 Task: Add the task  Develop a new online tool for employee onboarding to the section Dev Drive in the project AppWave and add a Due Date to the respective task as 2023/12/19
Action: Mouse moved to (59, 340)
Screenshot: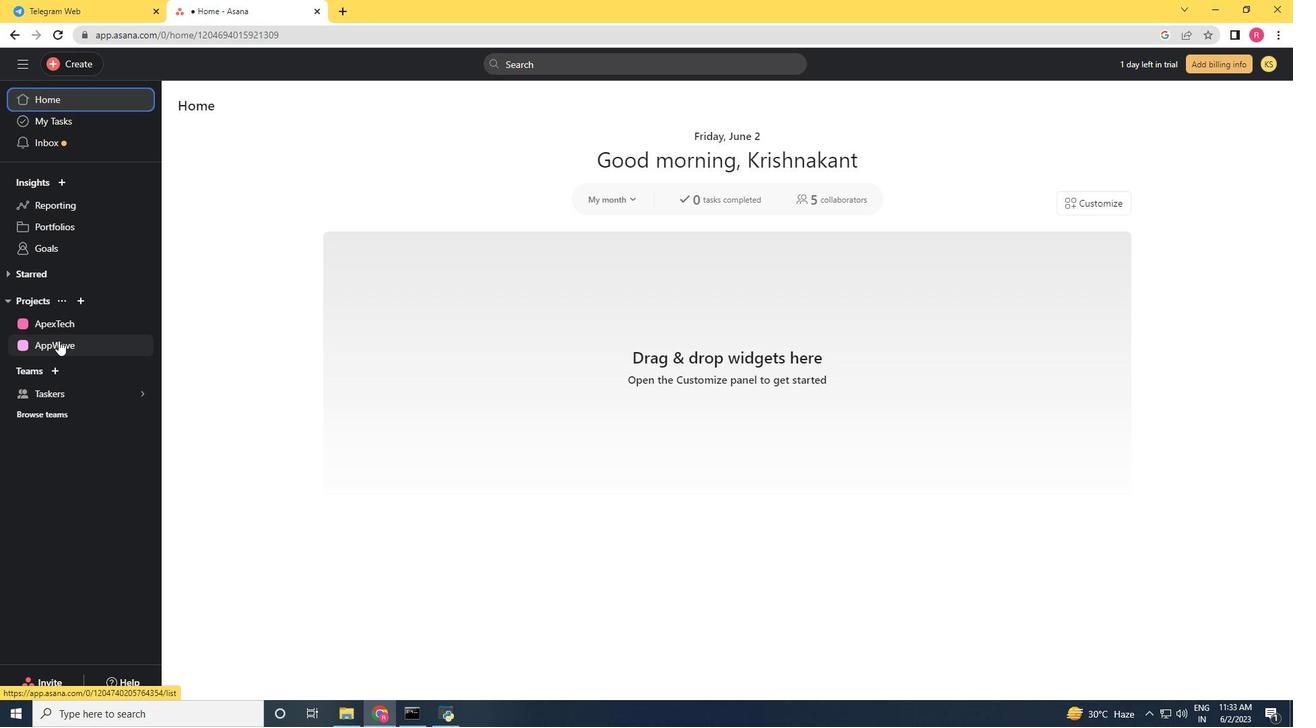
Action: Mouse pressed left at (59, 340)
Screenshot: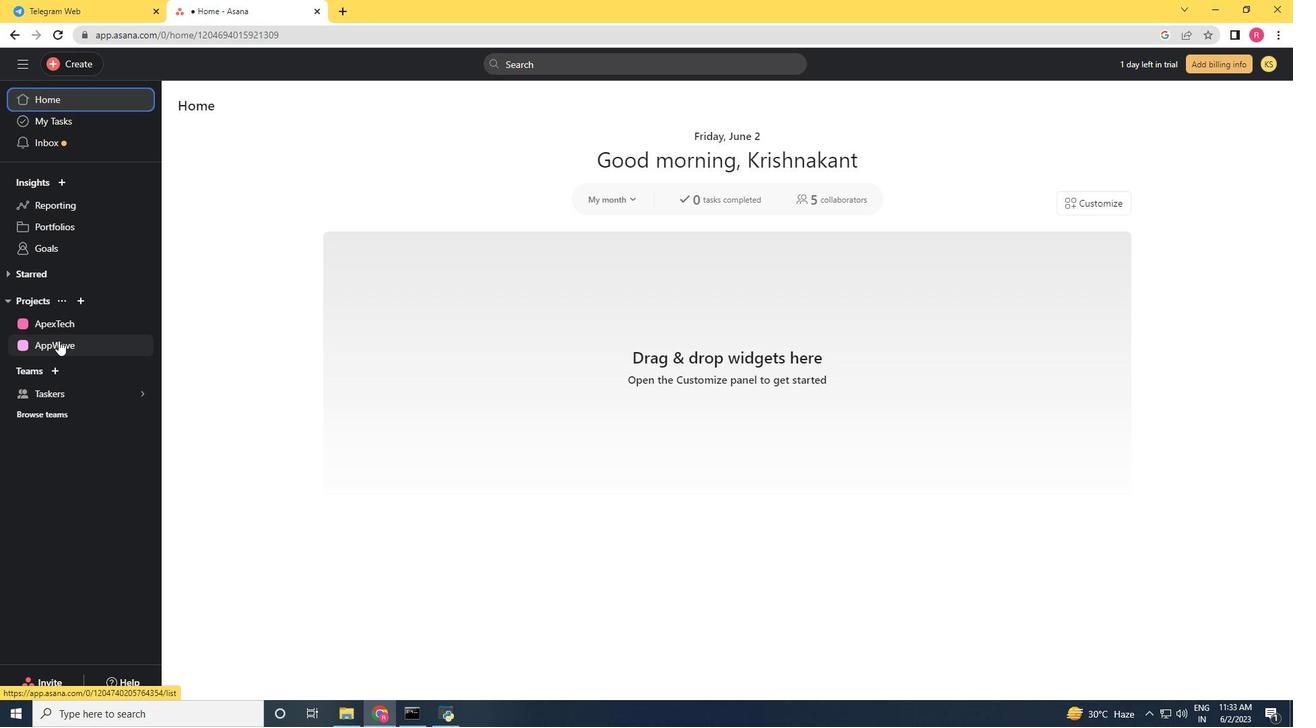 
Action: Mouse moved to (530, 480)
Screenshot: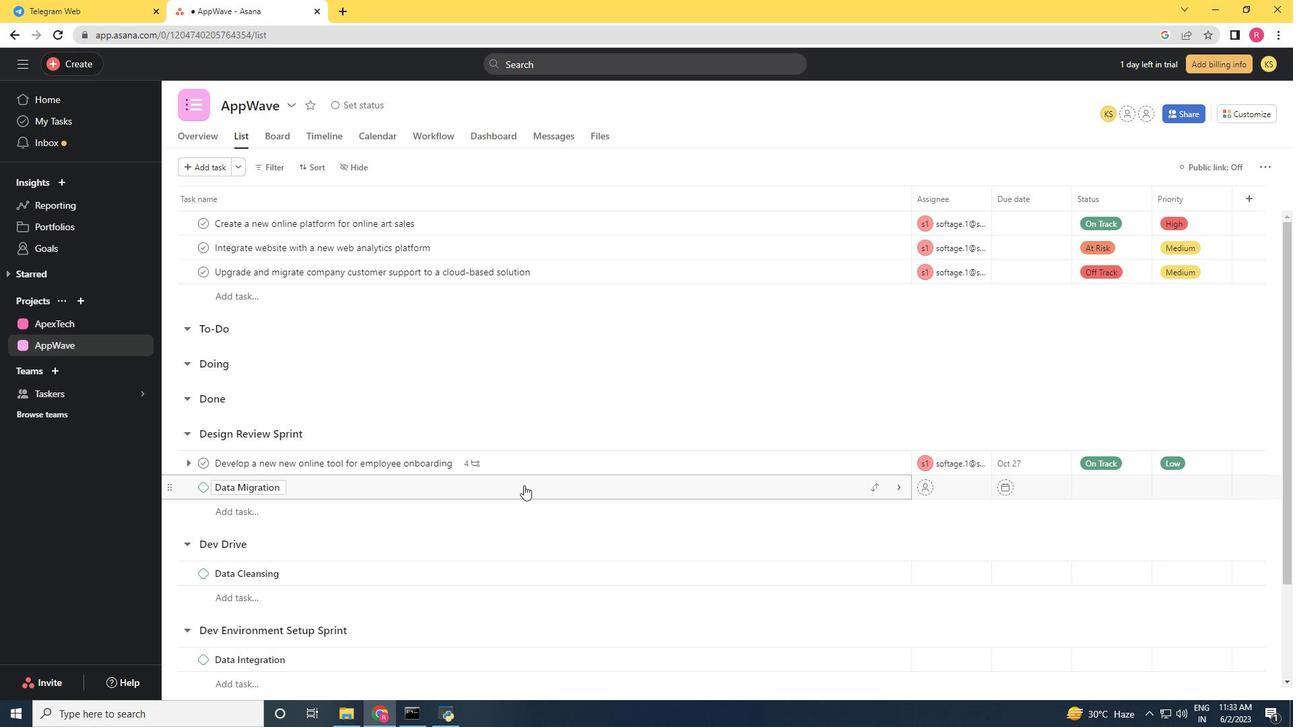 
Action: Mouse scrolled (530, 479) with delta (0, 0)
Screenshot: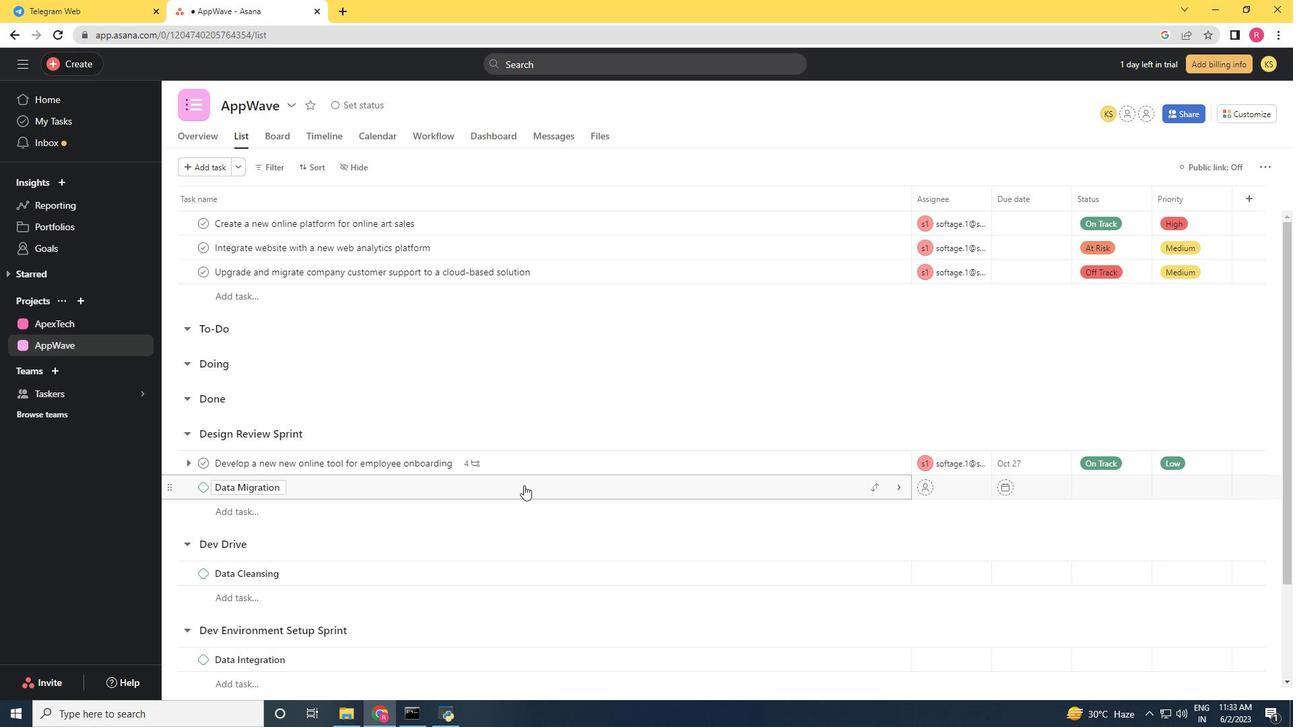 
Action: Mouse moved to (537, 479)
Screenshot: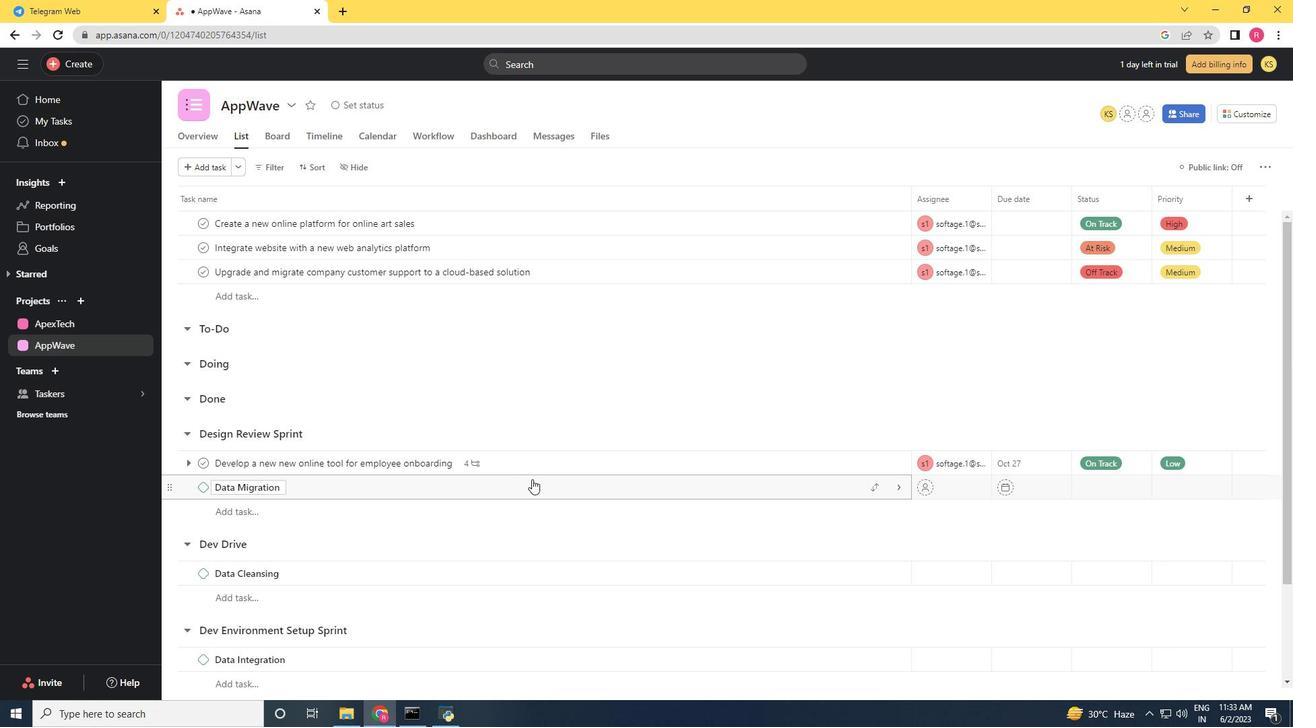 
Action: Mouse scrolled (537, 479) with delta (0, 0)
Screenshot: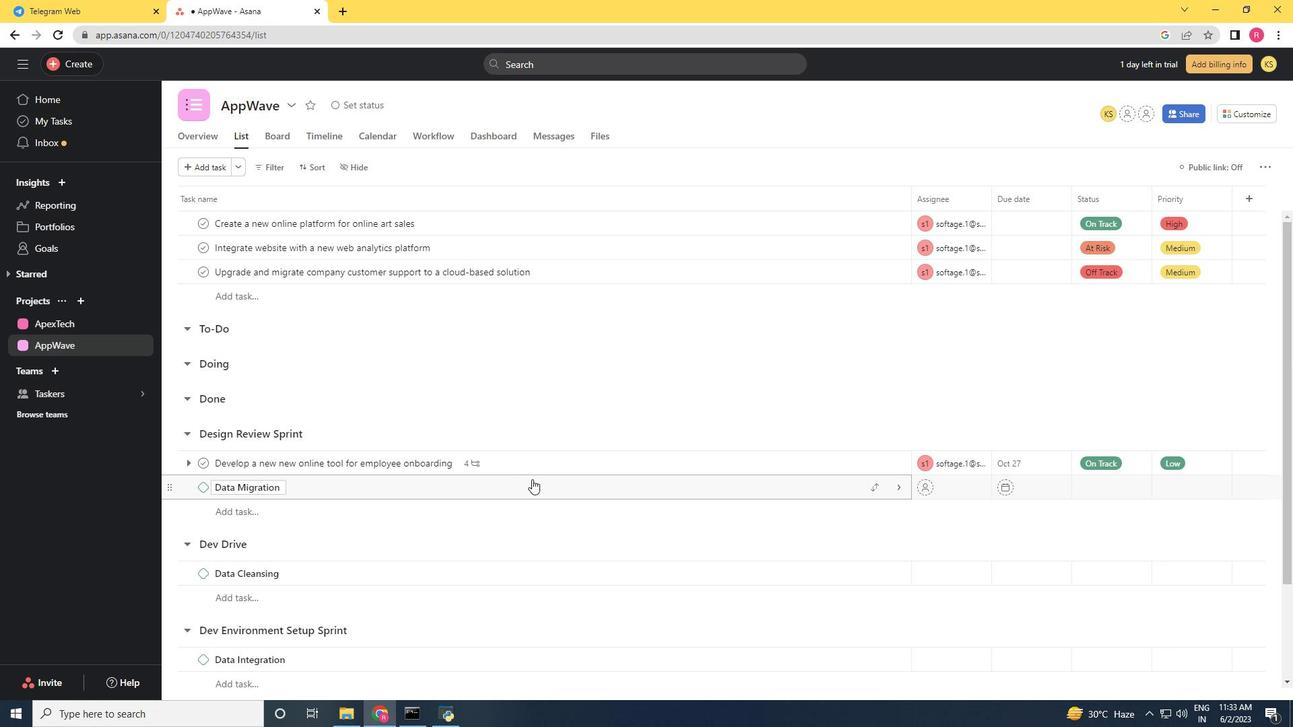 
Action: Mouse moved to (543, 479)
Screenshot: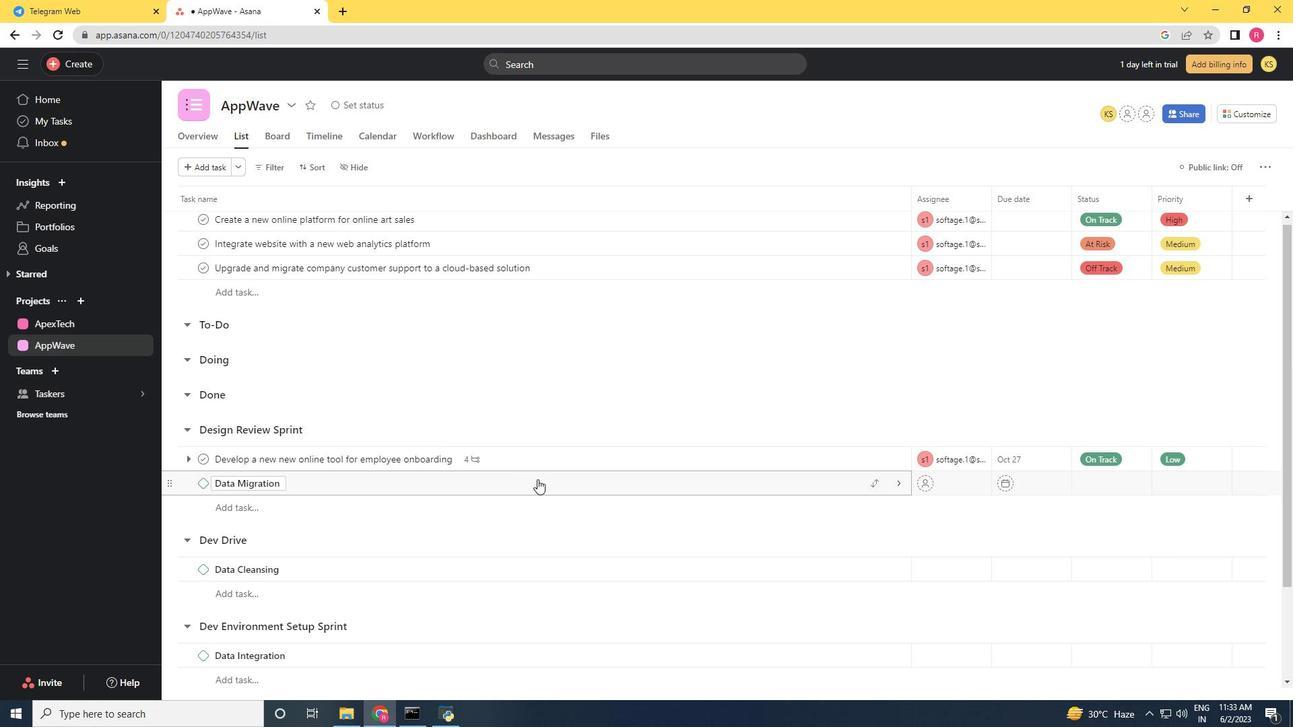 
Action: Mouse scrolled (543, 479) with delta (0, 0)
Screenshot: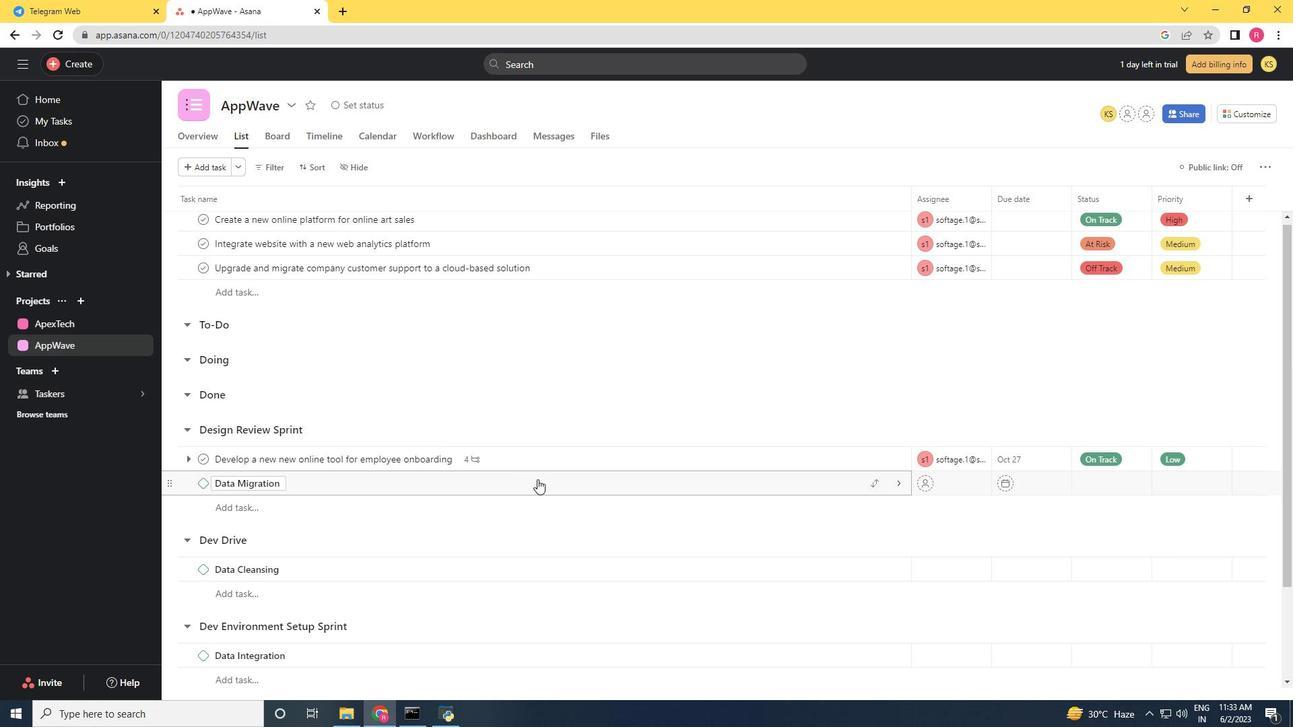 
Action: Mouse moved to (874, 344)
Screenshot: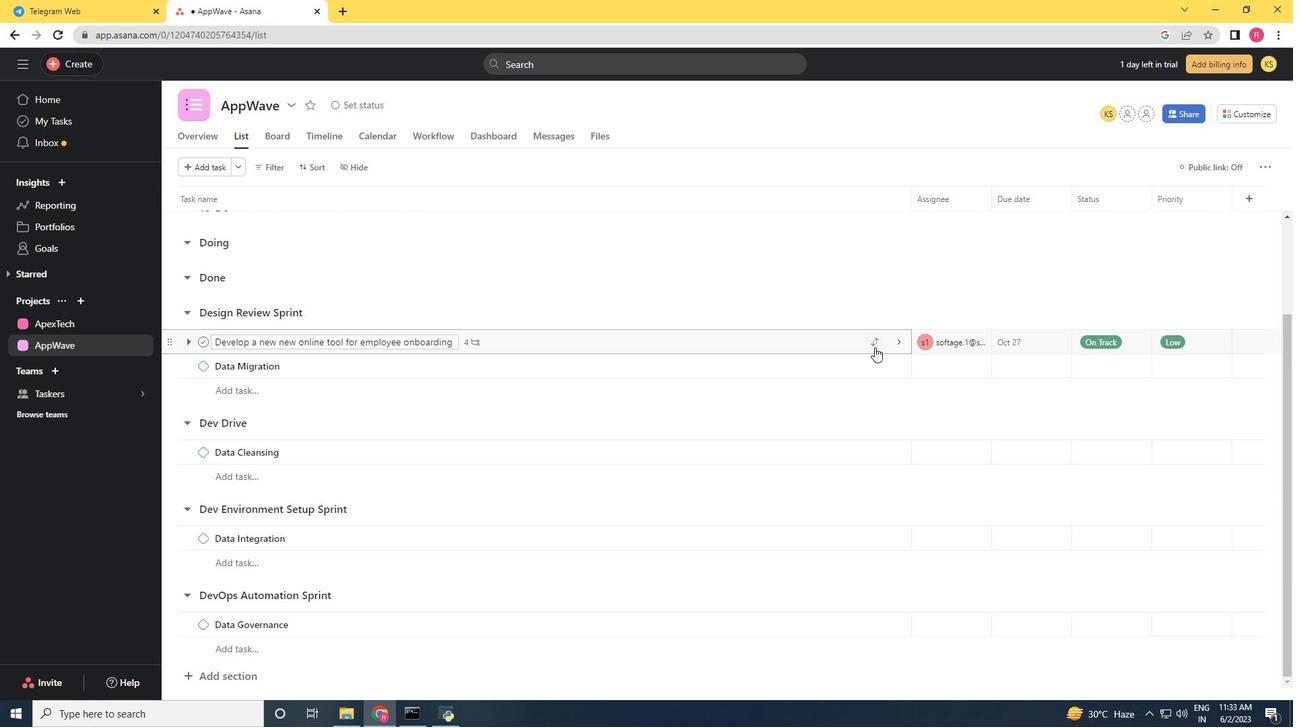 
Action: Mouse pressed left at (874, 344)
Screenshot: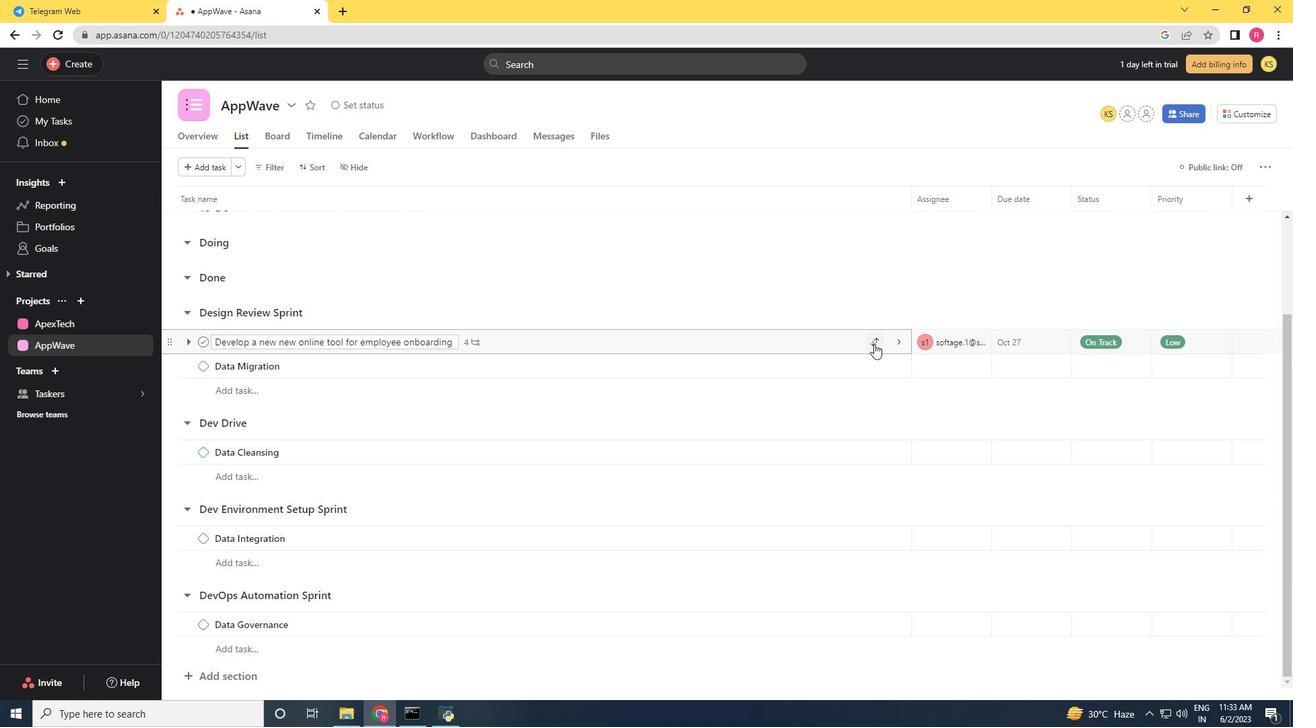 
Action: Mouse moved to (879, 353)
Screenshot: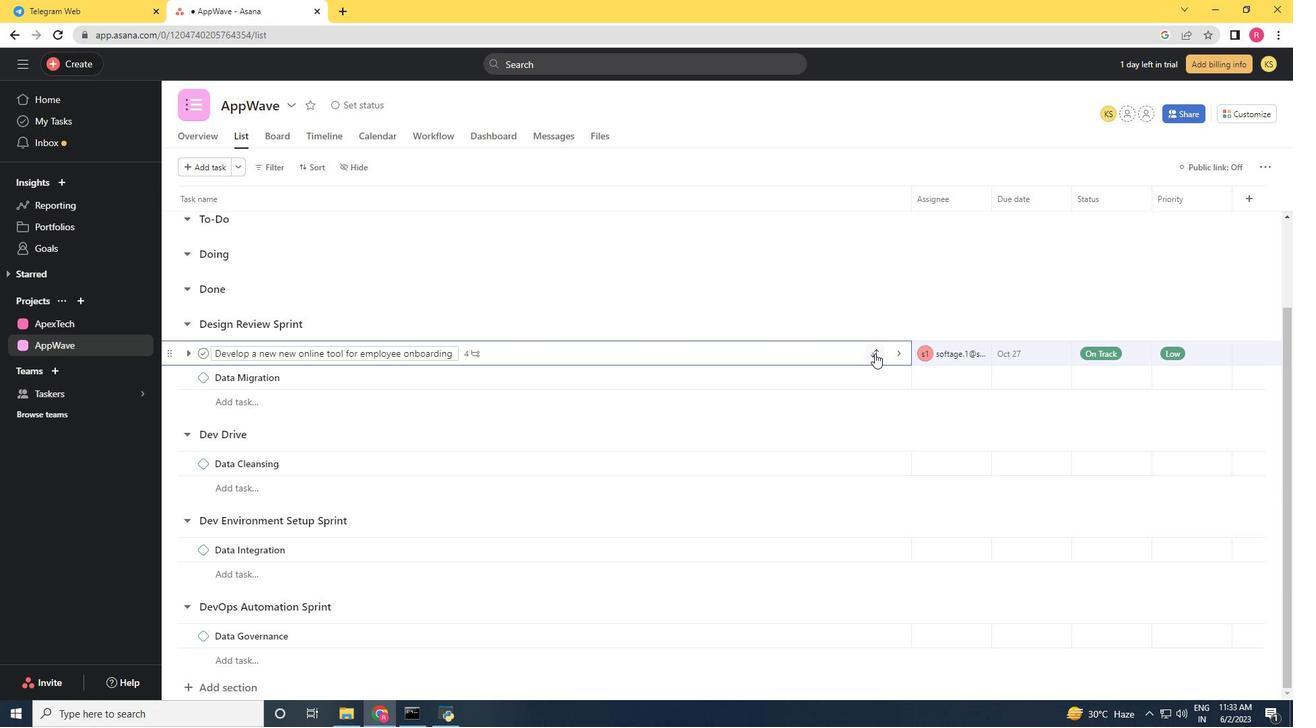 
Action: Mouse pressed left at (879, 353)
Screenshot: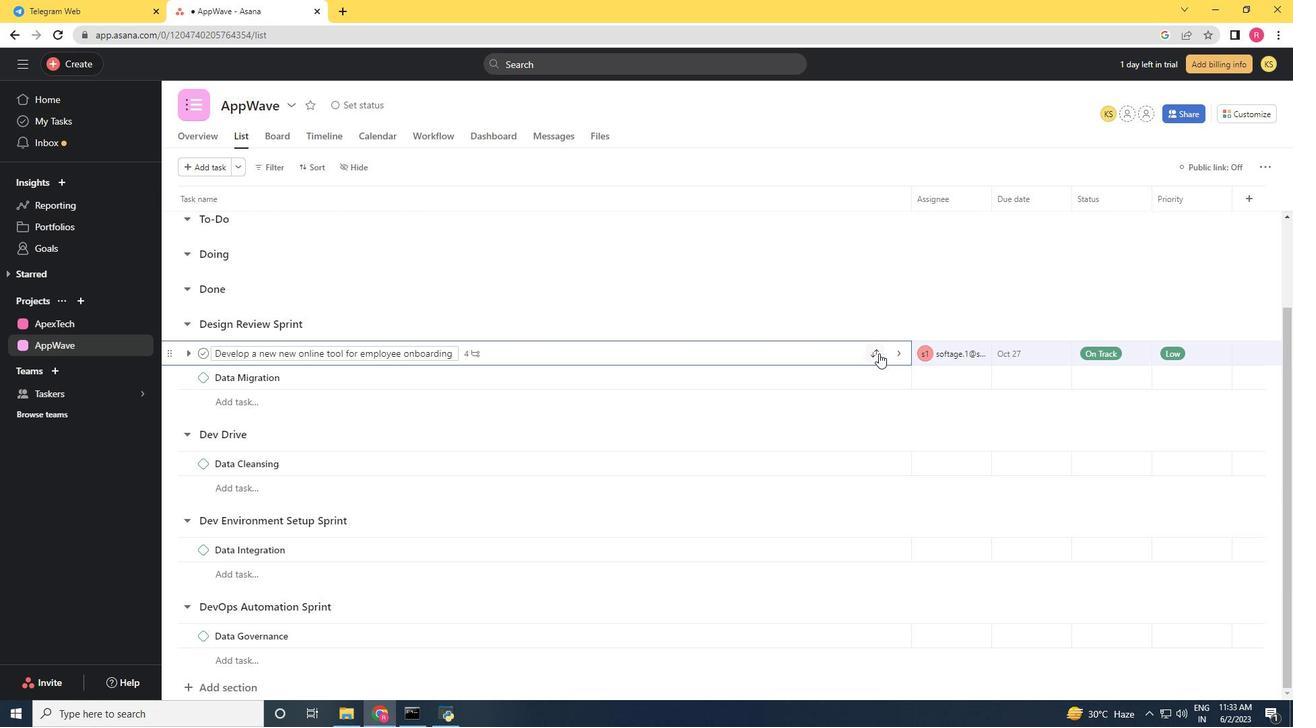
Action: Mouse moved to (789, 529)
Screenshot: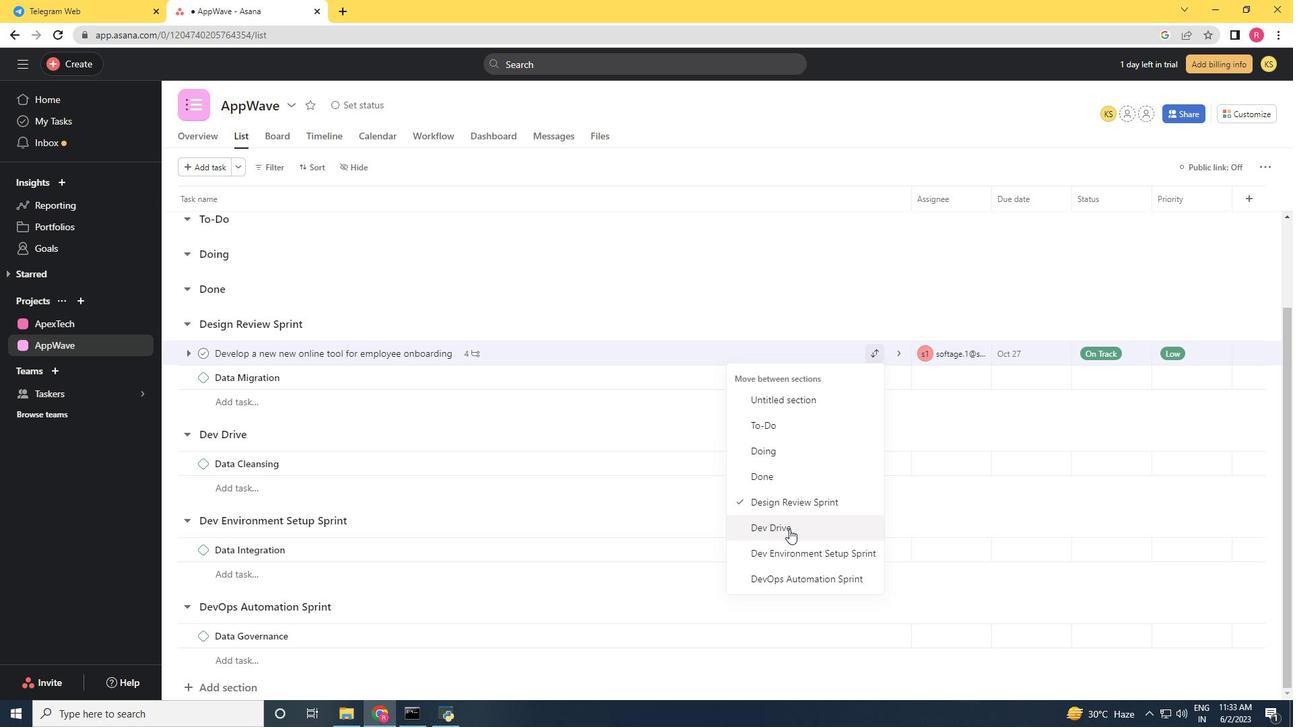 
Action: Mouse pressed left at (789, 529)
Screenshot: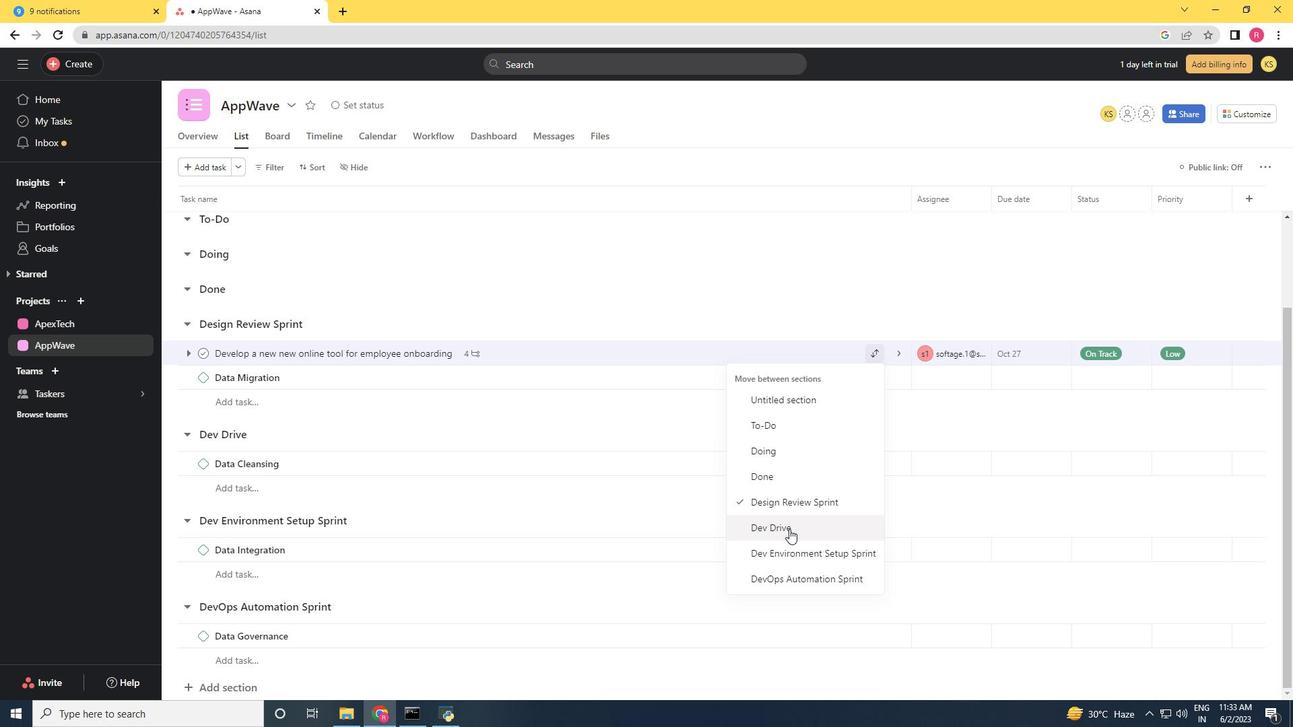 
Action: Mouse moved to (634, 435)
Screenshot: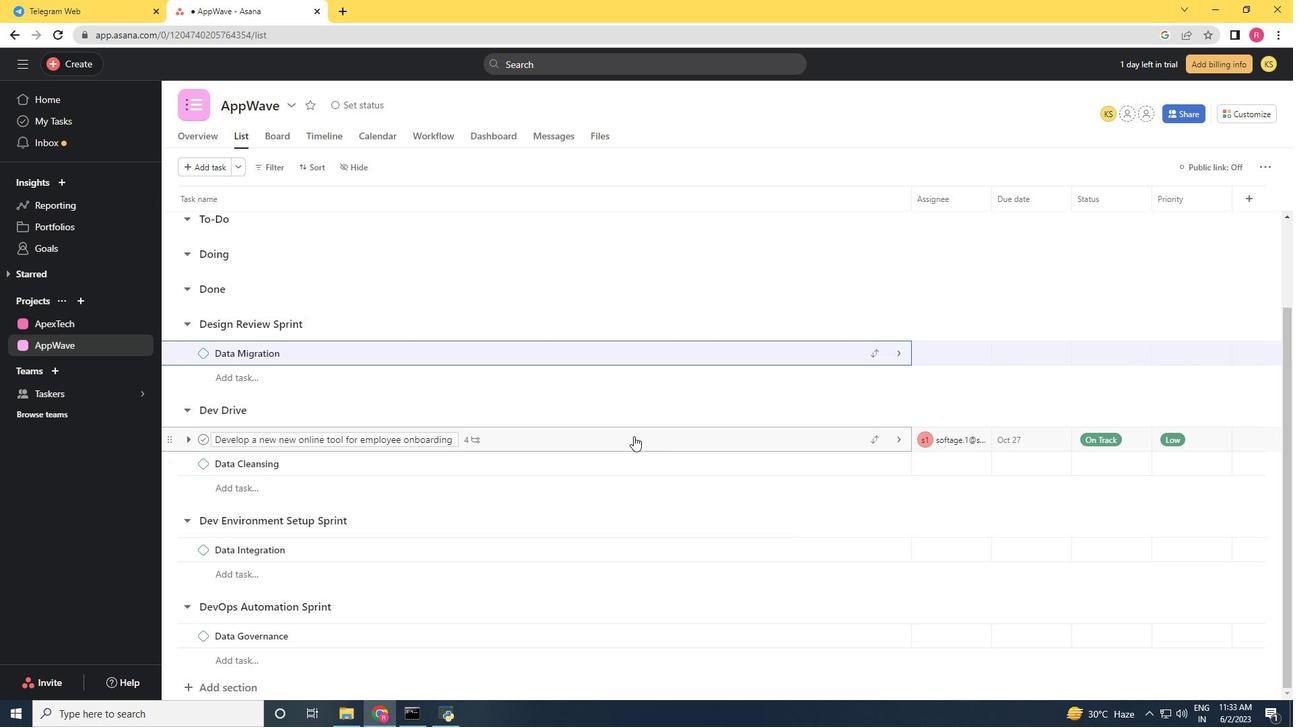 
Action: Mouse pressed left at (634, 435)
Screenshot: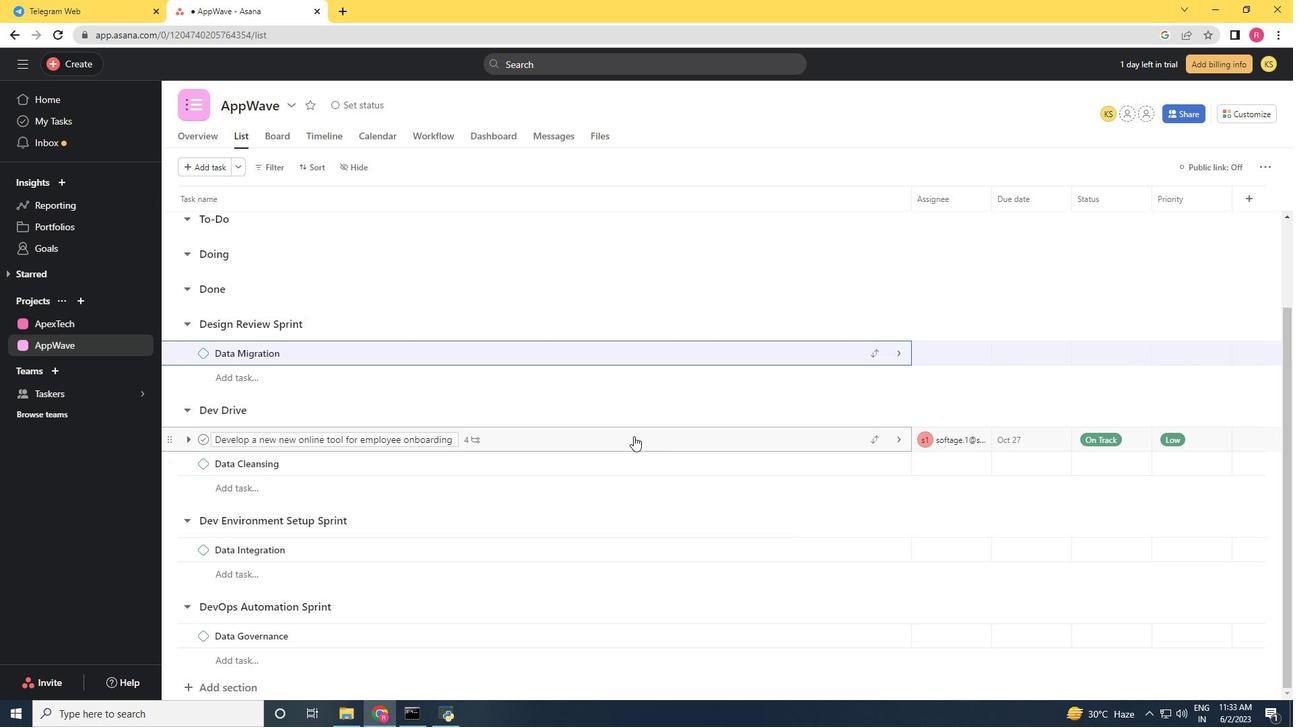 
Action: Mouse moved to (999, 291)
Screenshot: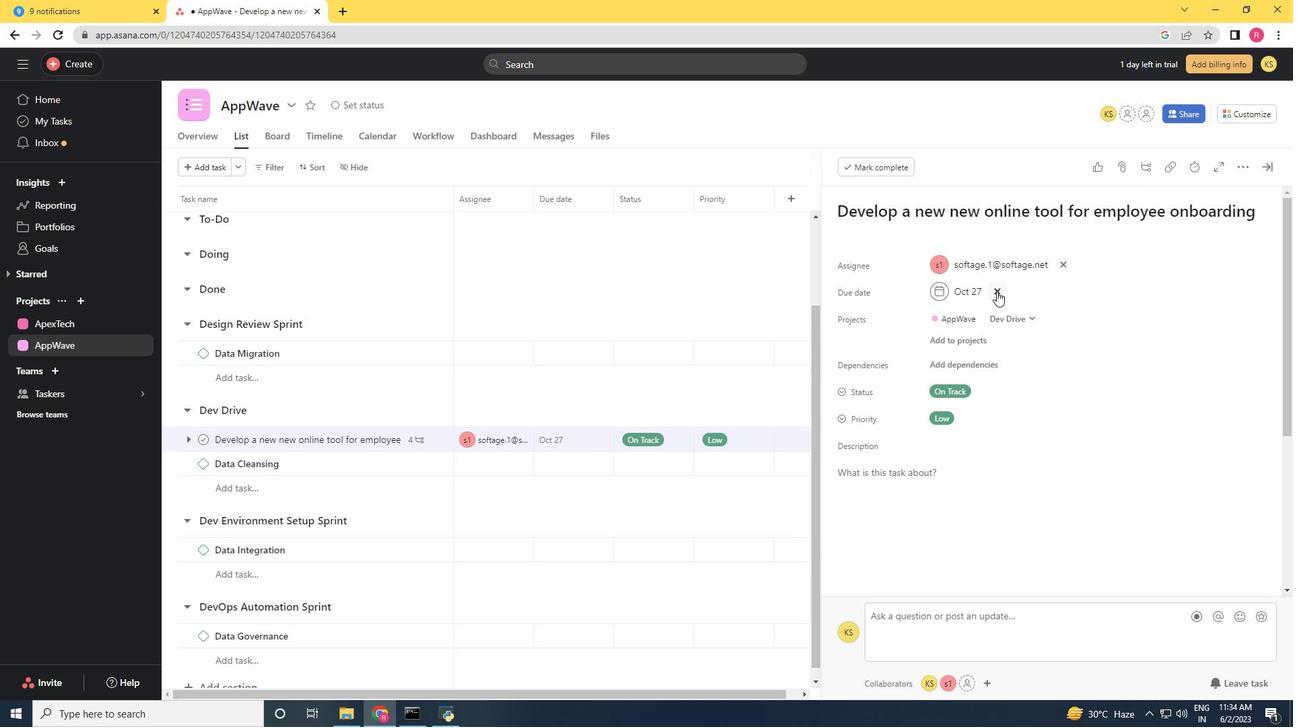 
Action: Mouse pressed left at (999, 291)
Screenshot: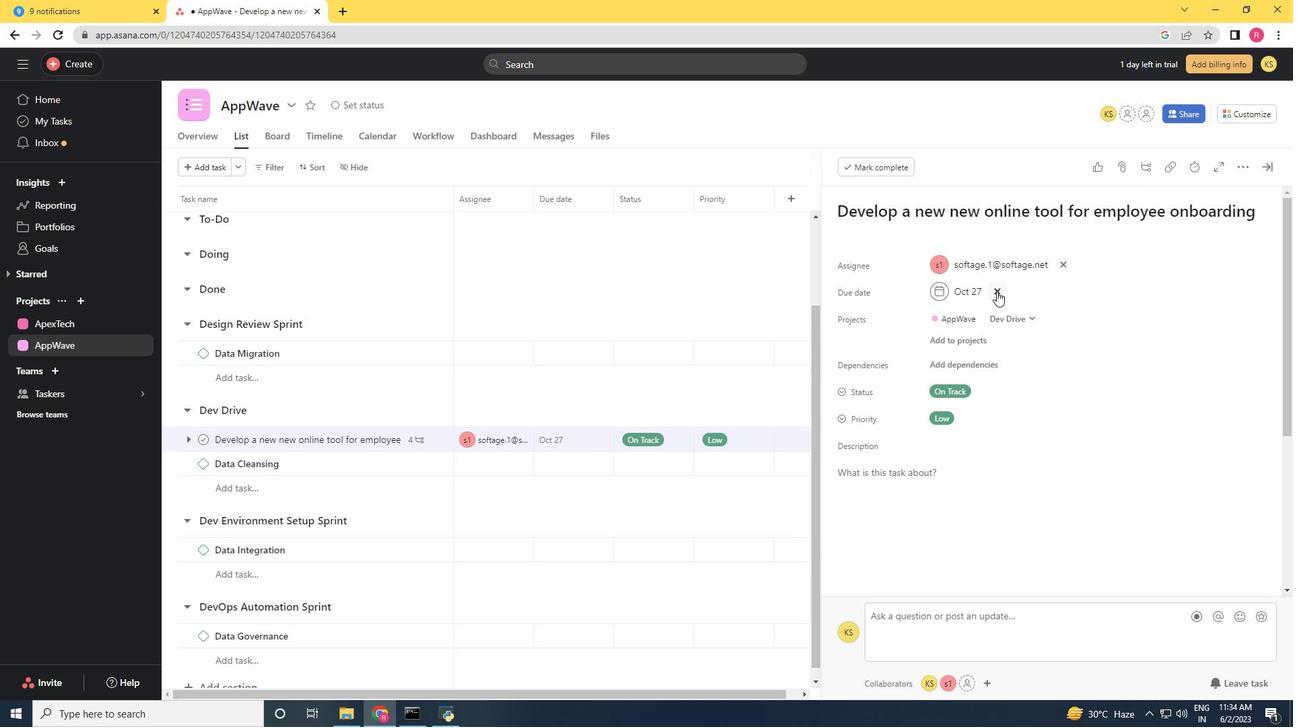 
Action: Mouse moved to (962, 293)
Screenshot: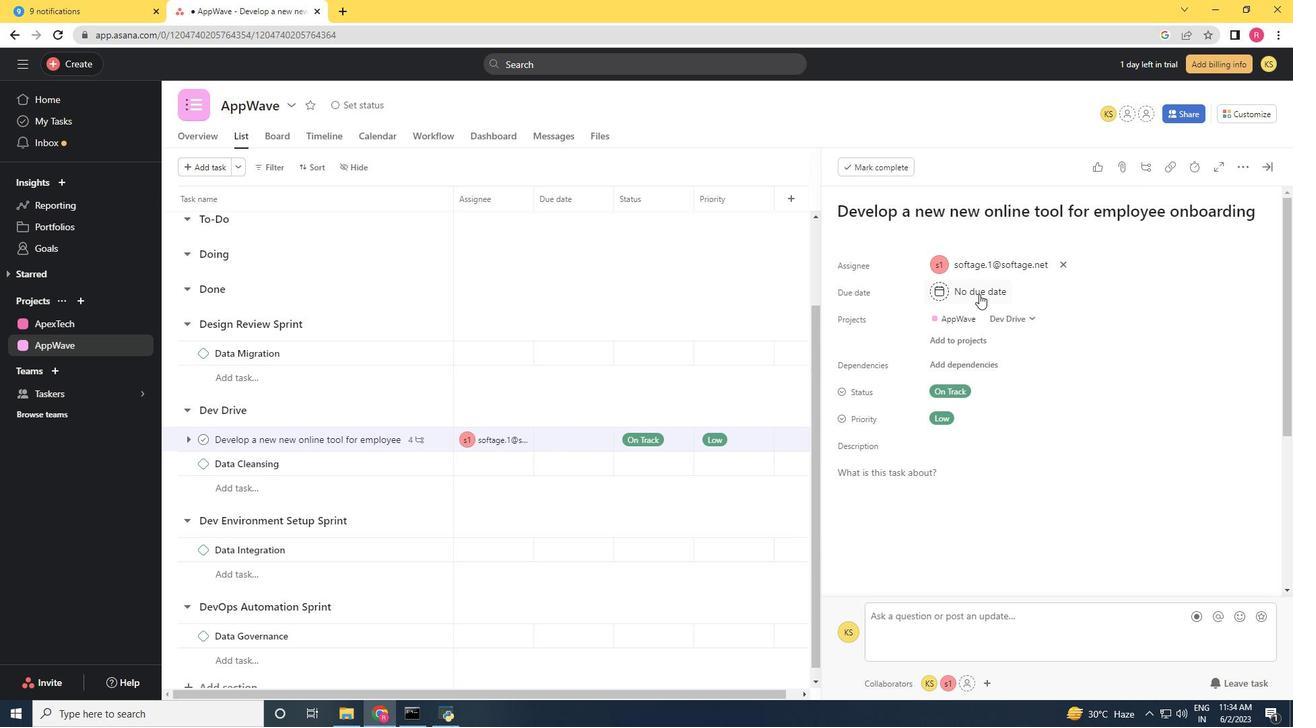 
Action: Mouse pressed left at (962, 293)
Screenshot: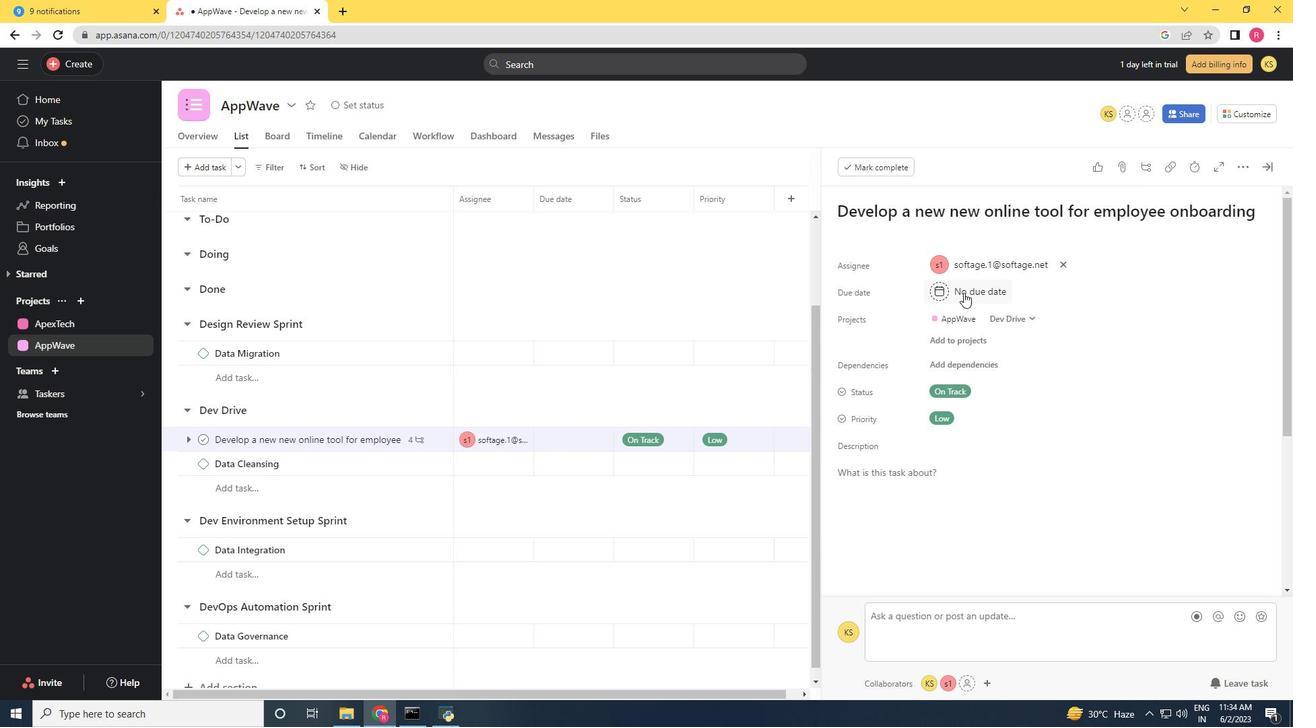 
Action: Mouse moved to (1097, 359)
Screenshot: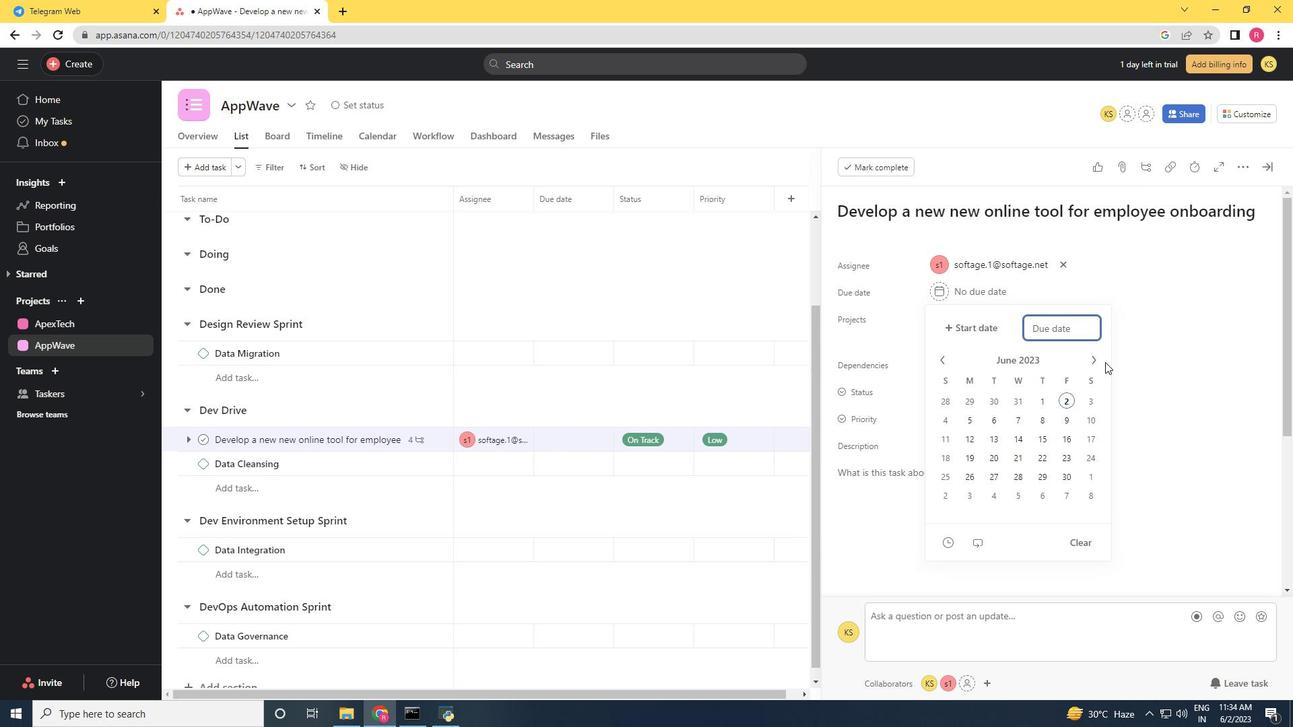 
Action: Mouse pressed left at (1097, 359)
Screenshot: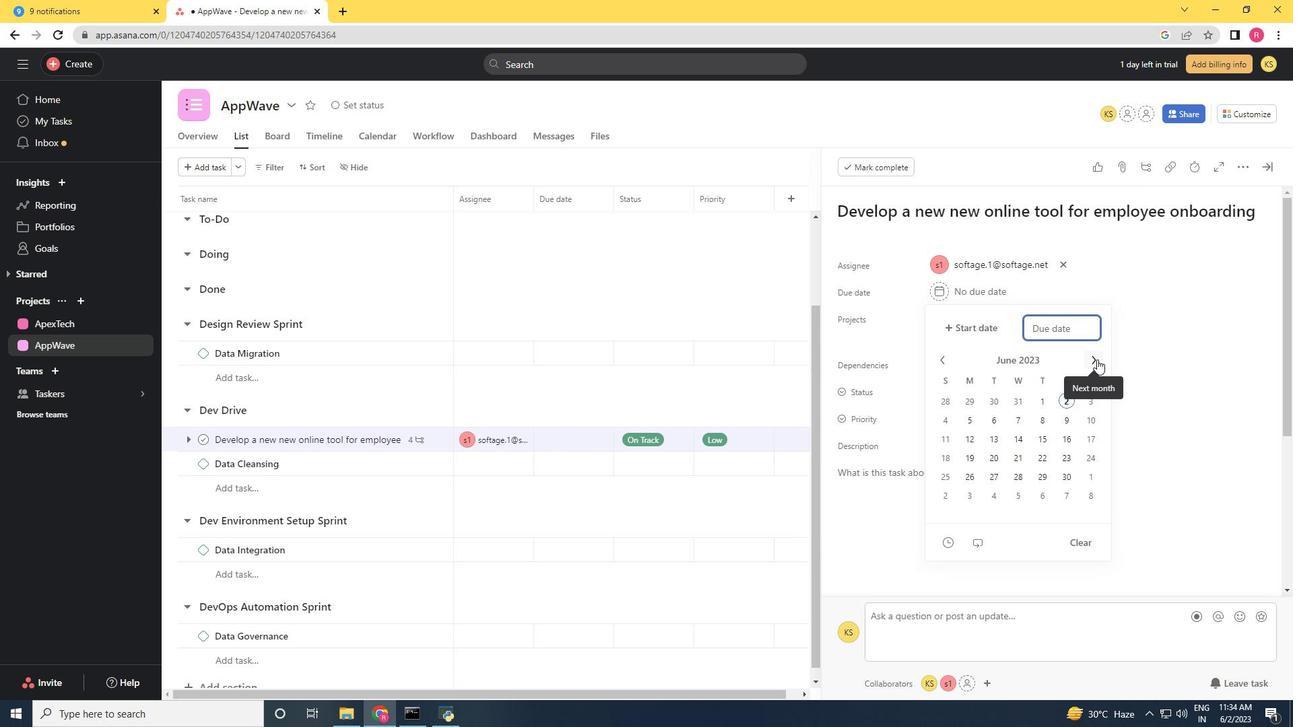 
Action: Mouse pressed left at (1097, 359)
Screenshot: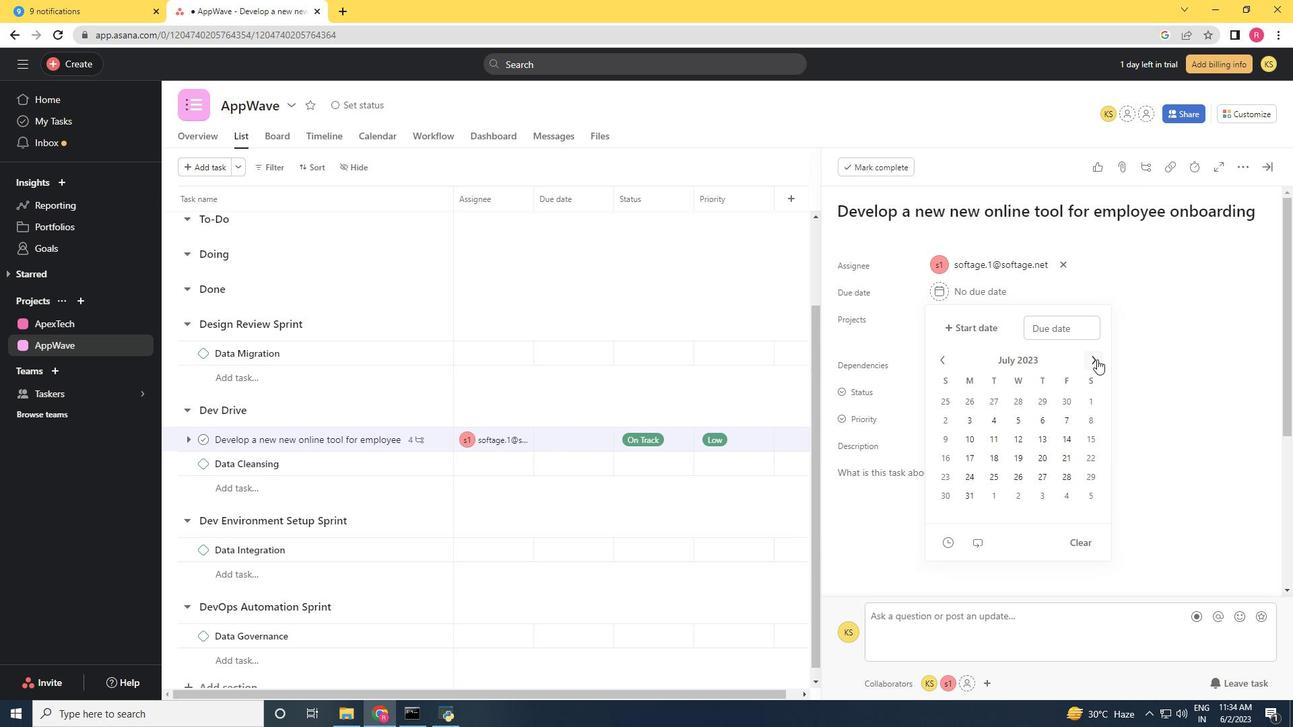 
Action: Mouse pressed left at (1097, 359)
Screenshot: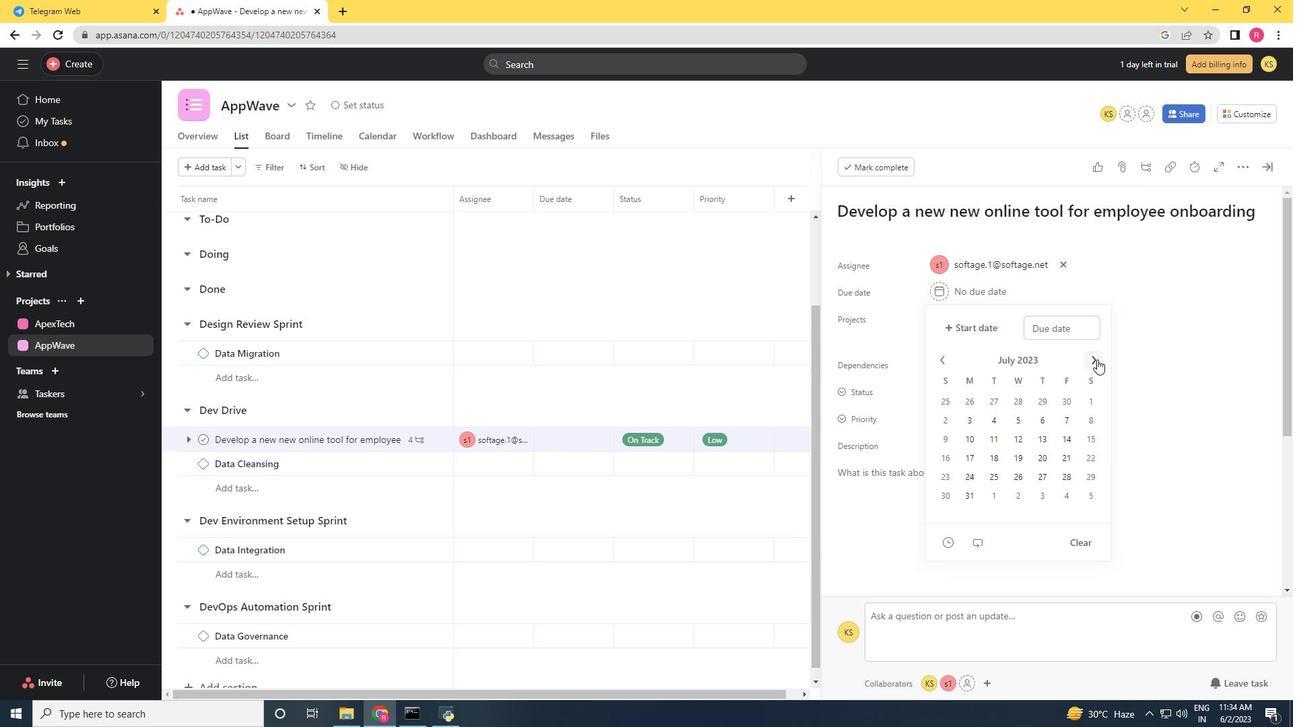 
Action: Mouse pressed left at (1097, 359)
Screenshot: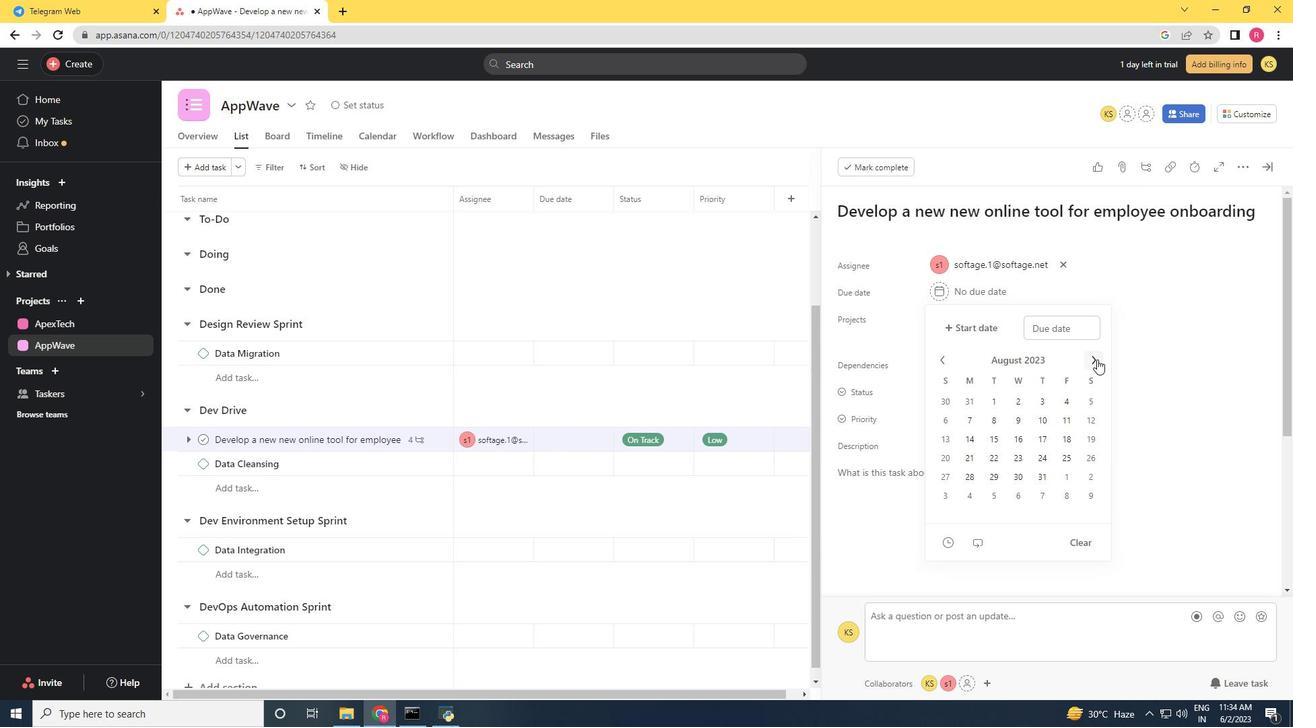 
Action: Mouse pressed left at (1097, 359)
Screenshot: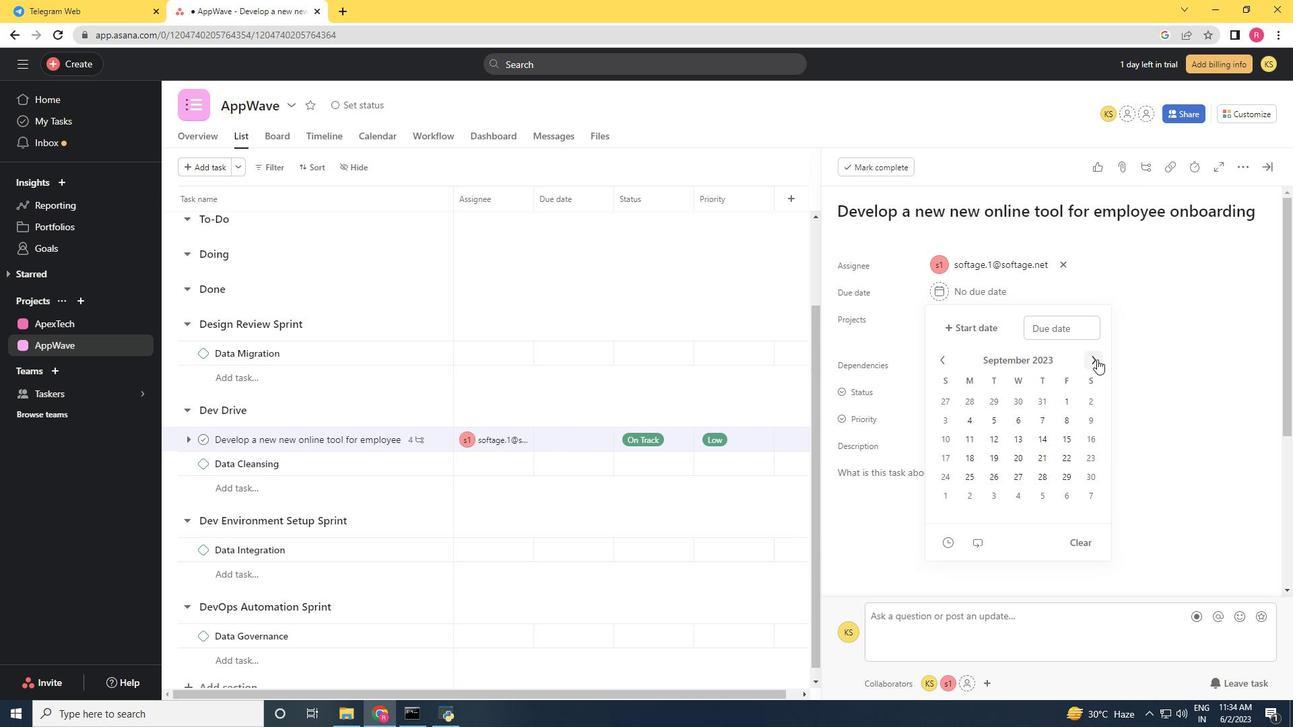 
Action: Mouse pressed left at (1097, 359)
Screenshot: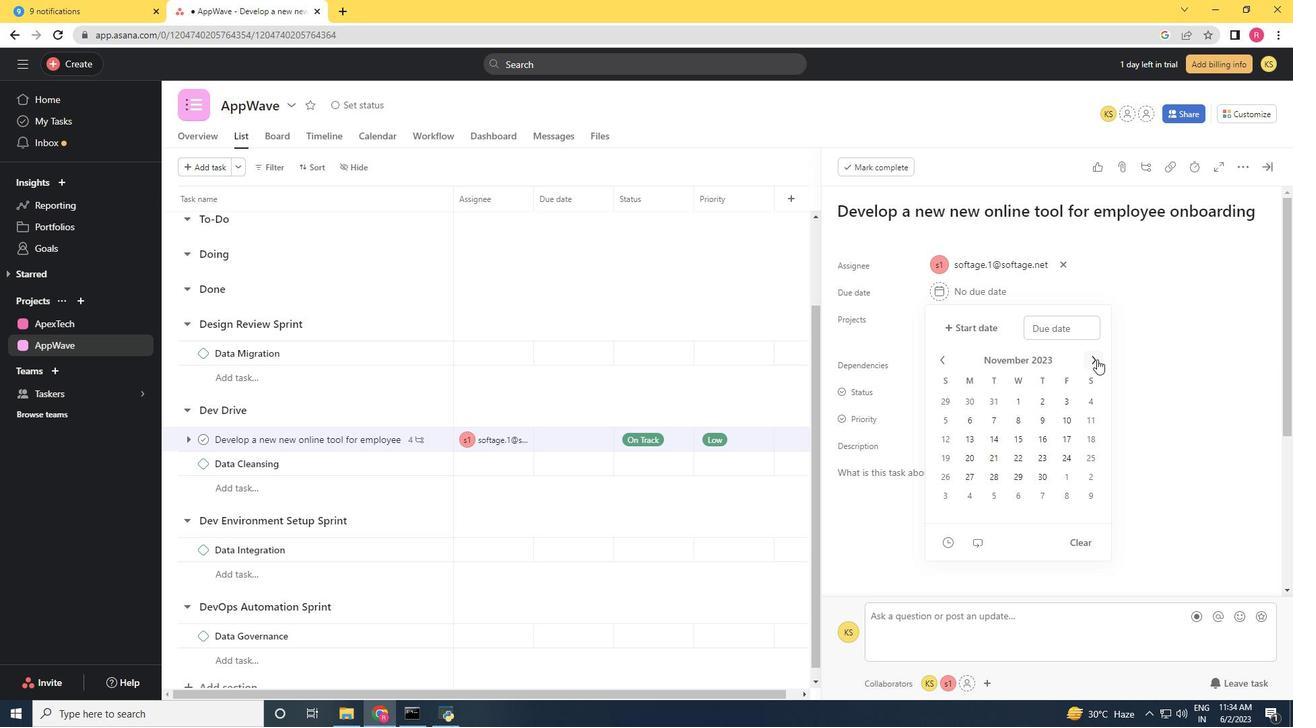 
Action: Mouse moved to (997, 456)
Screenshot: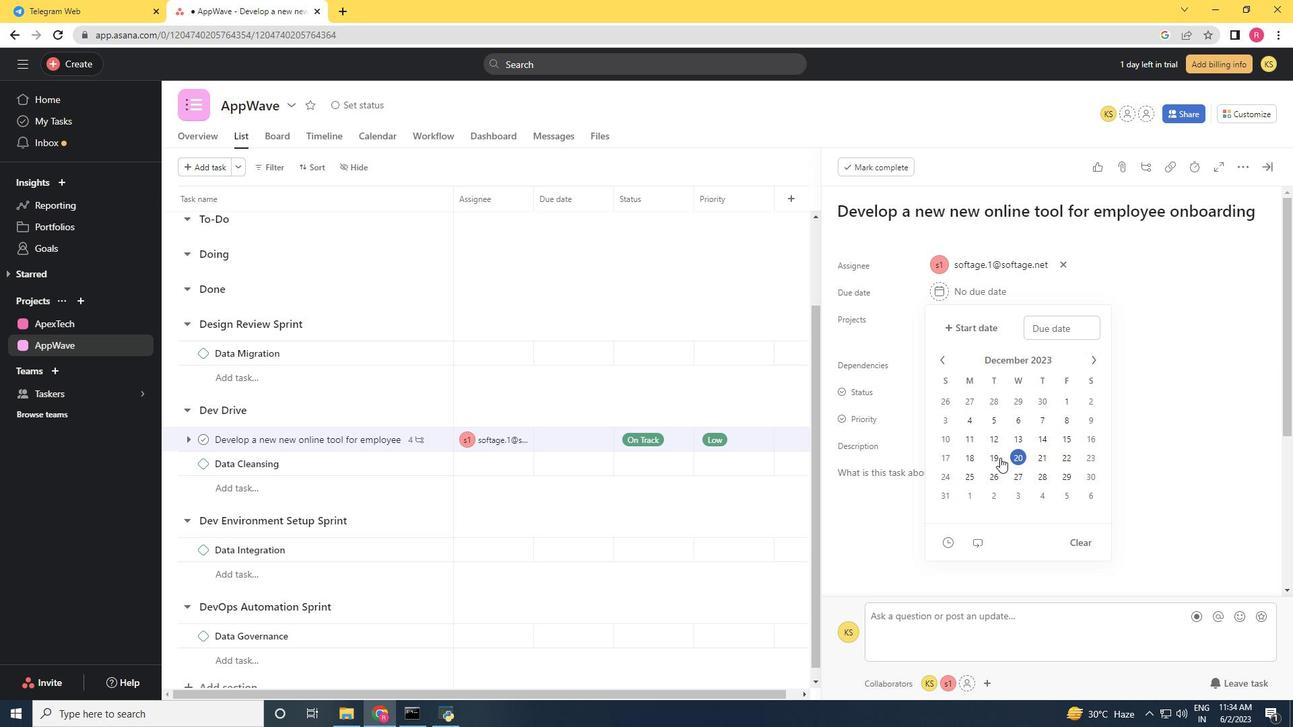
Action: Mouse pressed left at (997, 456)
Screenshot: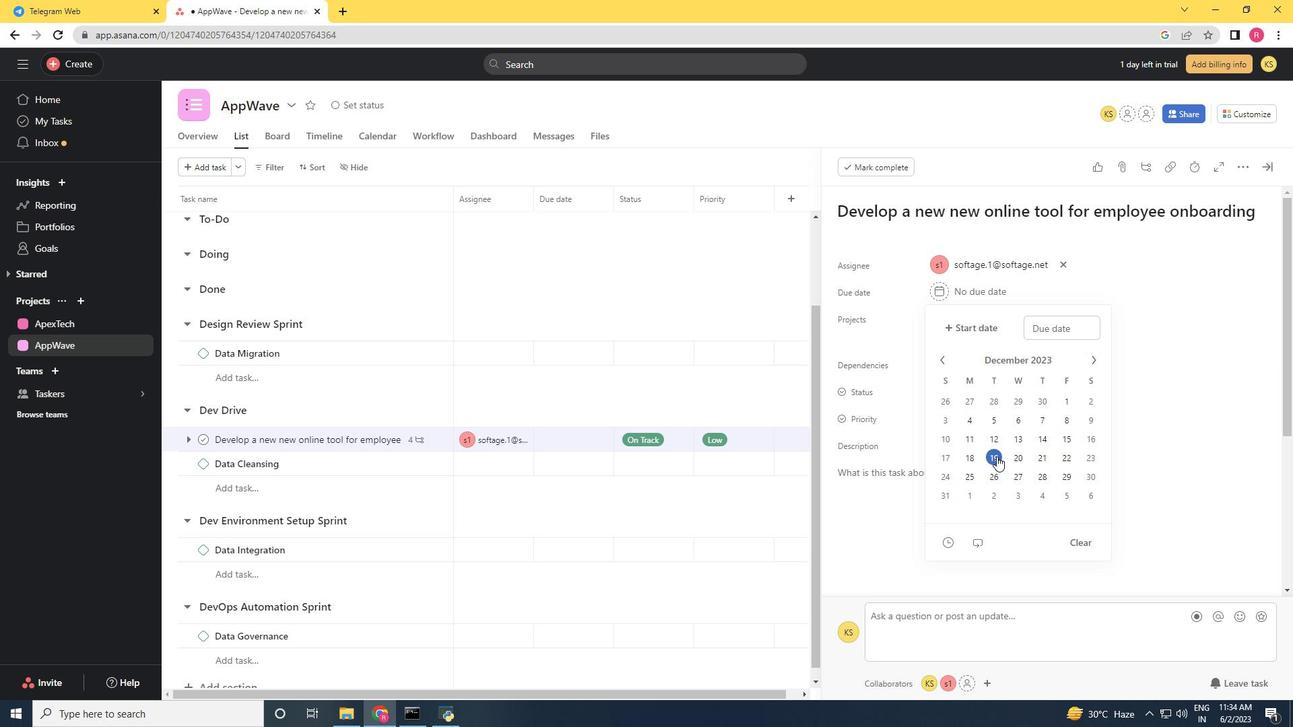 
Action: Mouse moved to (1189, 380)
Screenshot: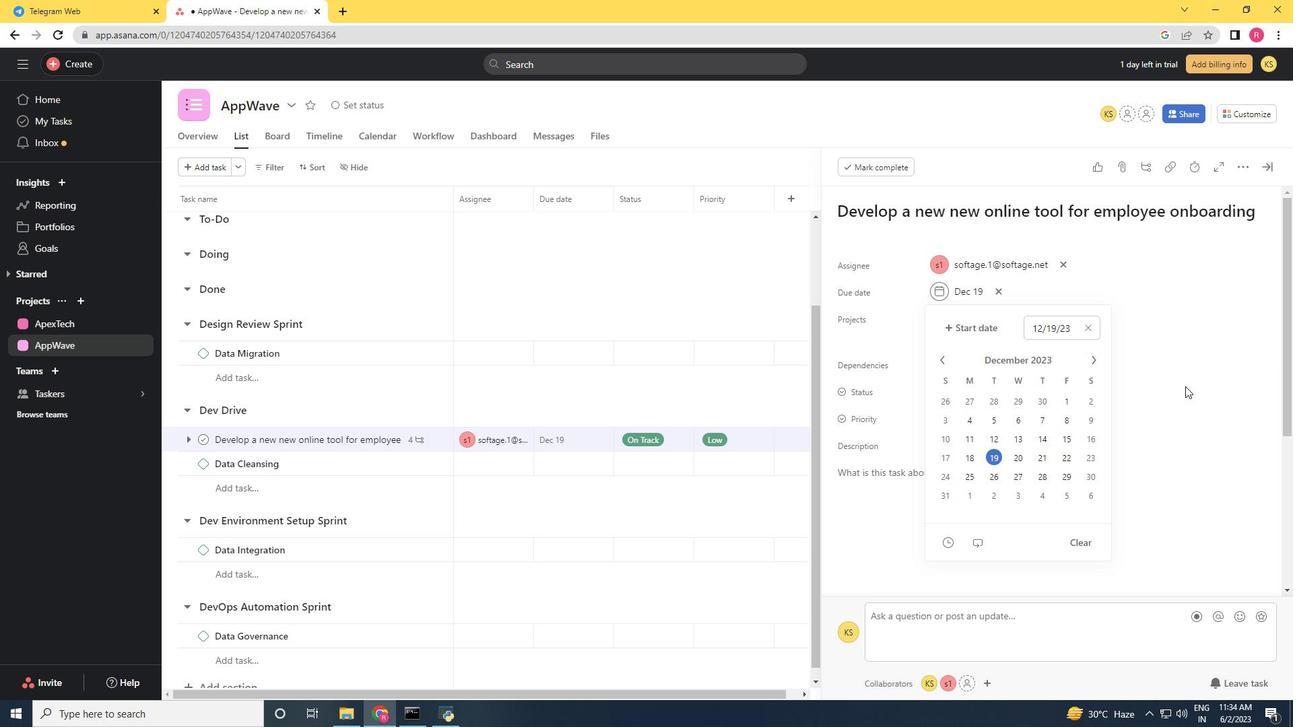
Action: Mouse pressed left at (1189, 380)
Screenshot: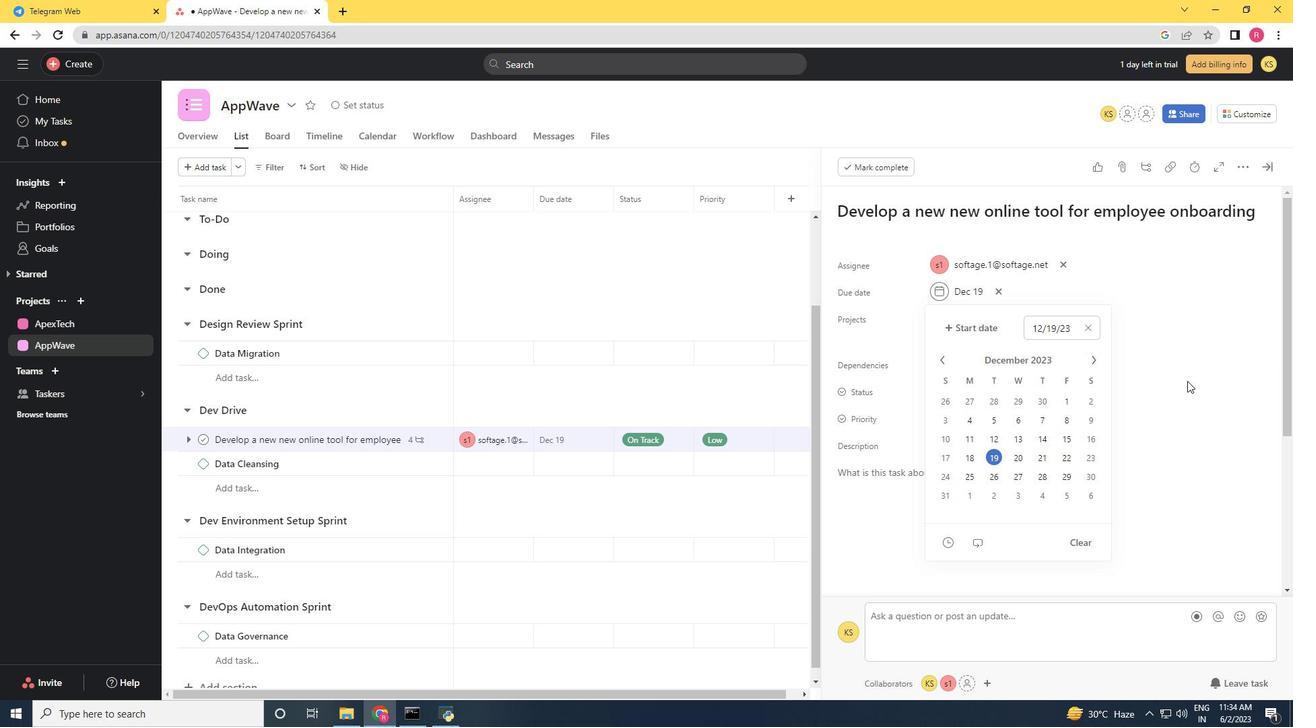 
Action: Mouse moved to (1270, 167)
Screenshot: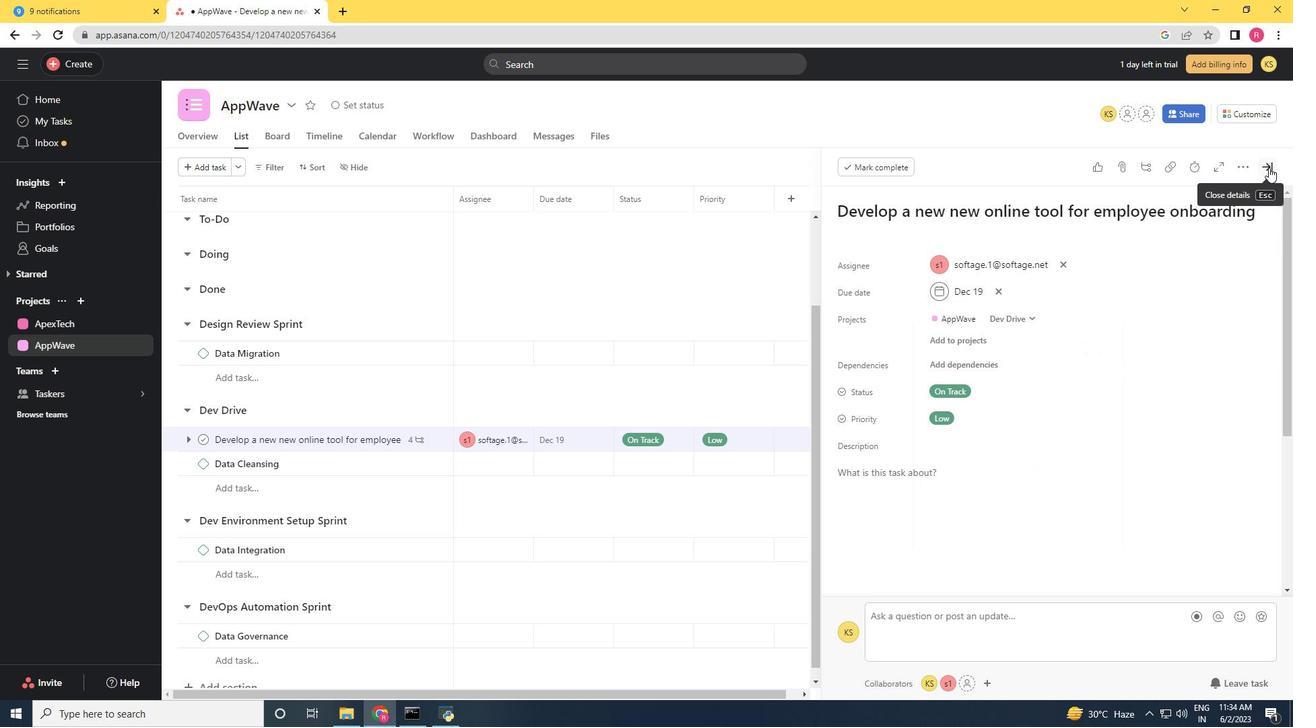 
Action: Mouse pressed left at (1270, 167)
Screenshot: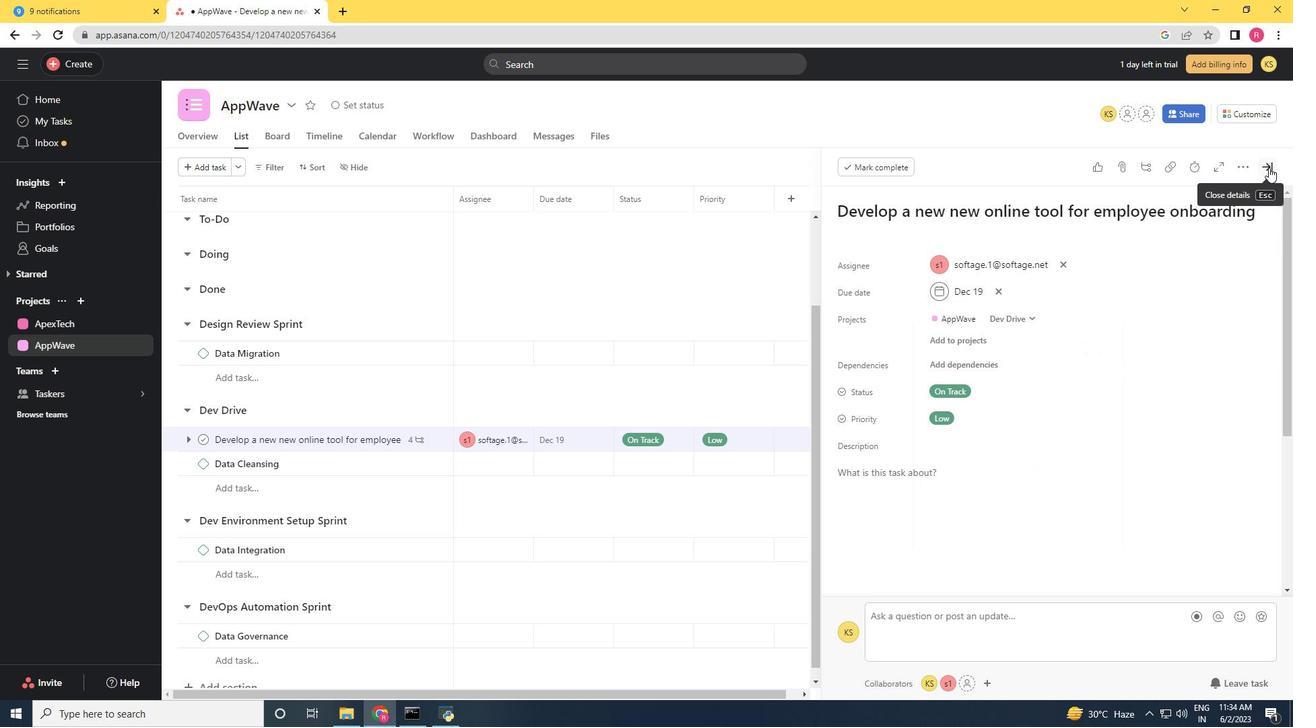 
Action: Mouse moved to (695, 300)
Screenshot: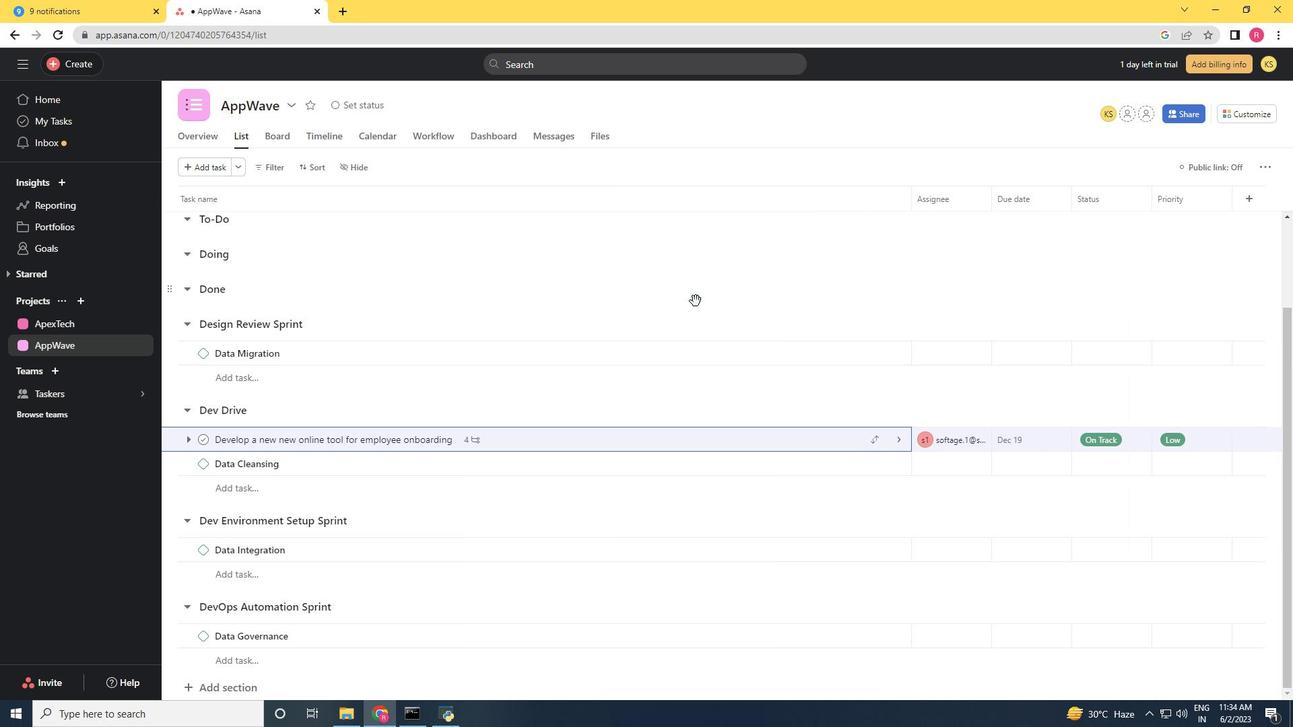 
